 Task: Look for products in the category "Prepared Meals" from Miracle Noodle only.
Action: Mouse moved to (286, 137)
Screenshot: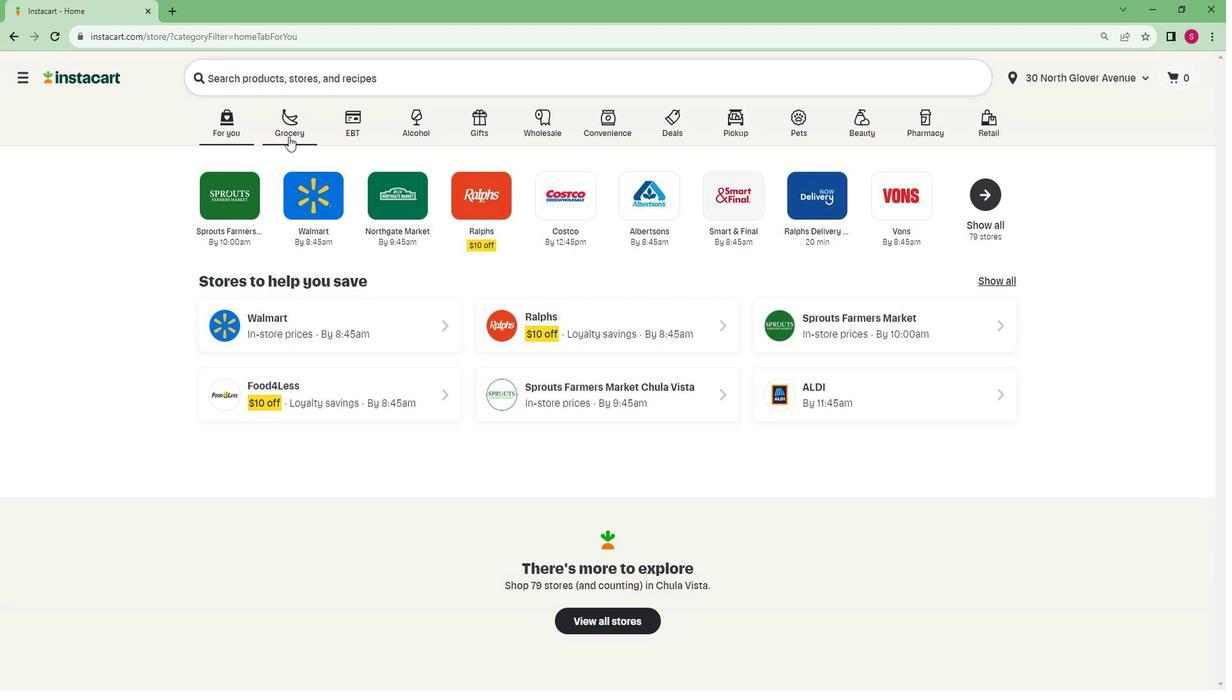 
Action: Mouse pressed left at (286, 137)
Screenshot: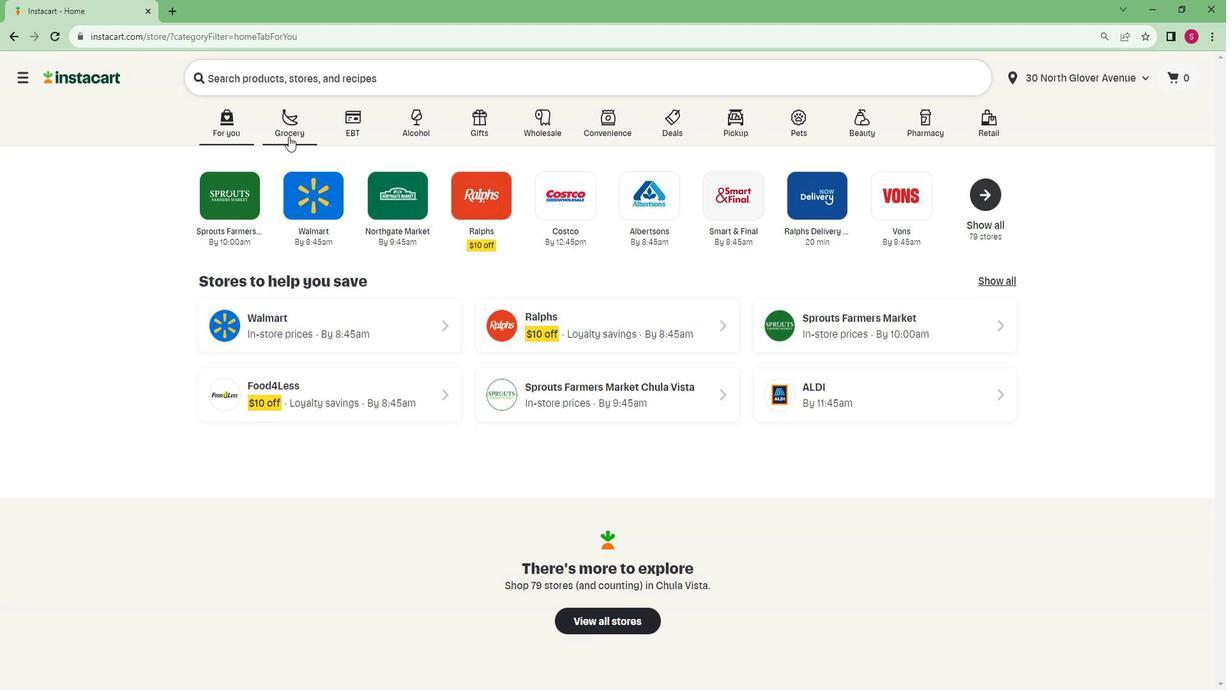 
Action: Mouse moved to (251, 369)
Screenshot: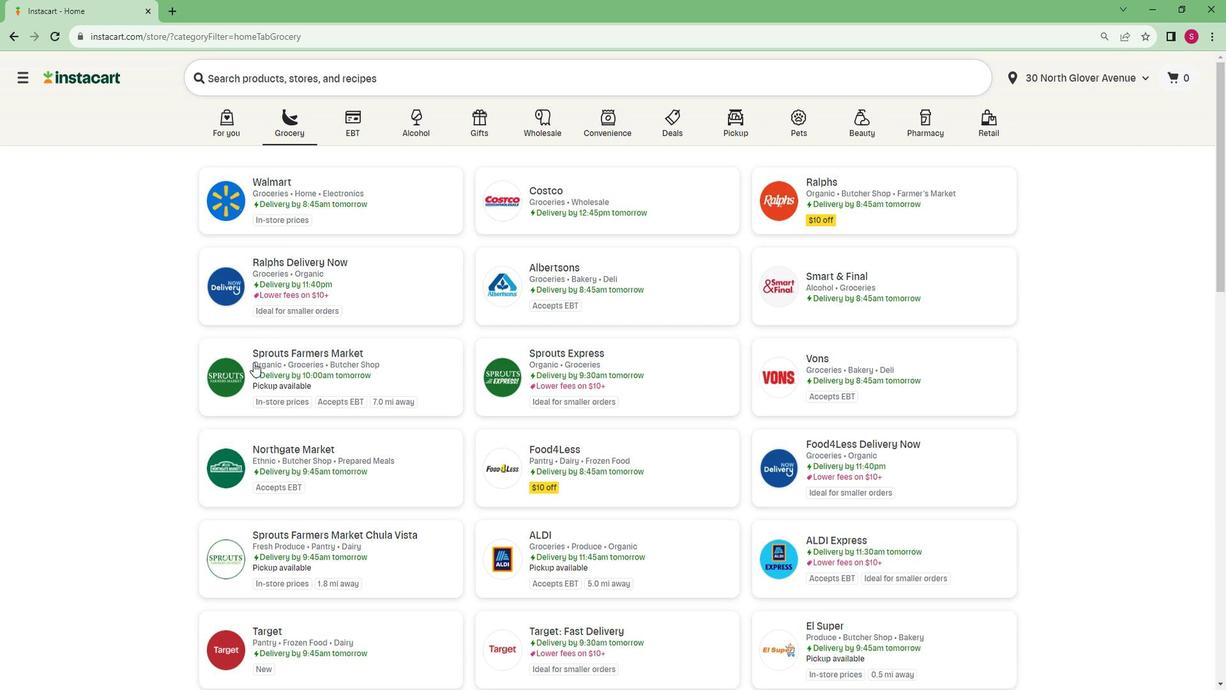 
Action: Mouse pressed left at (251, 369)
Screenshot: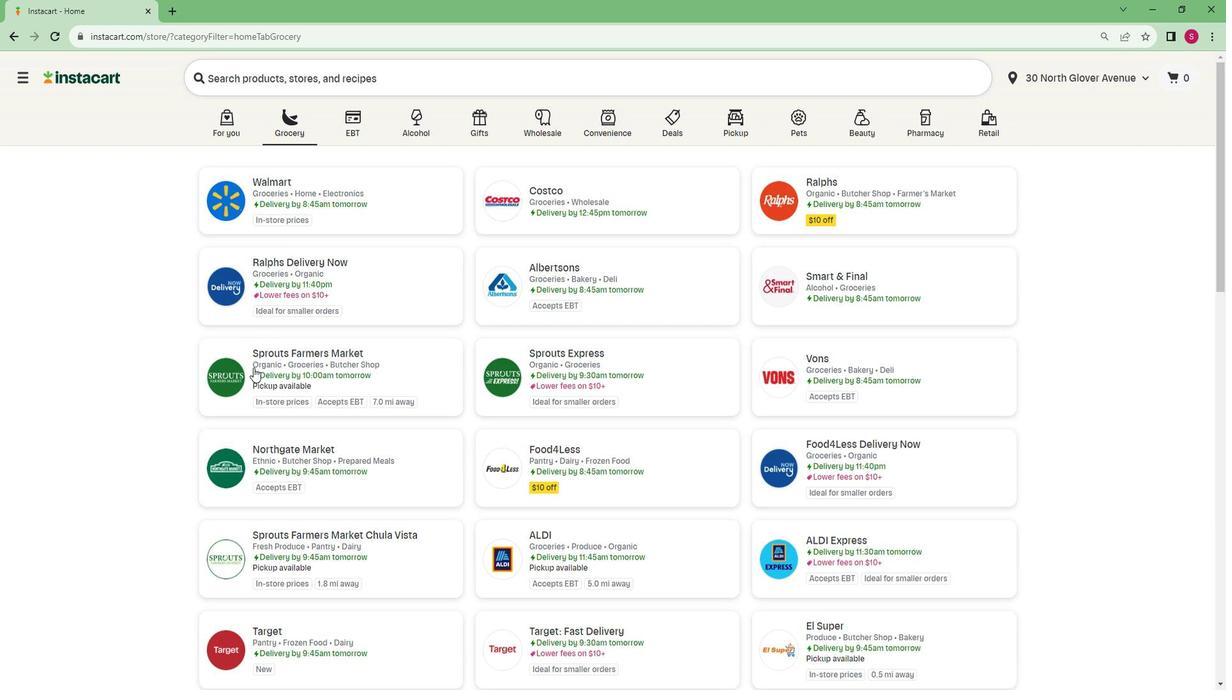 
Action: Mouse moved to (108, 503)
Screenshot: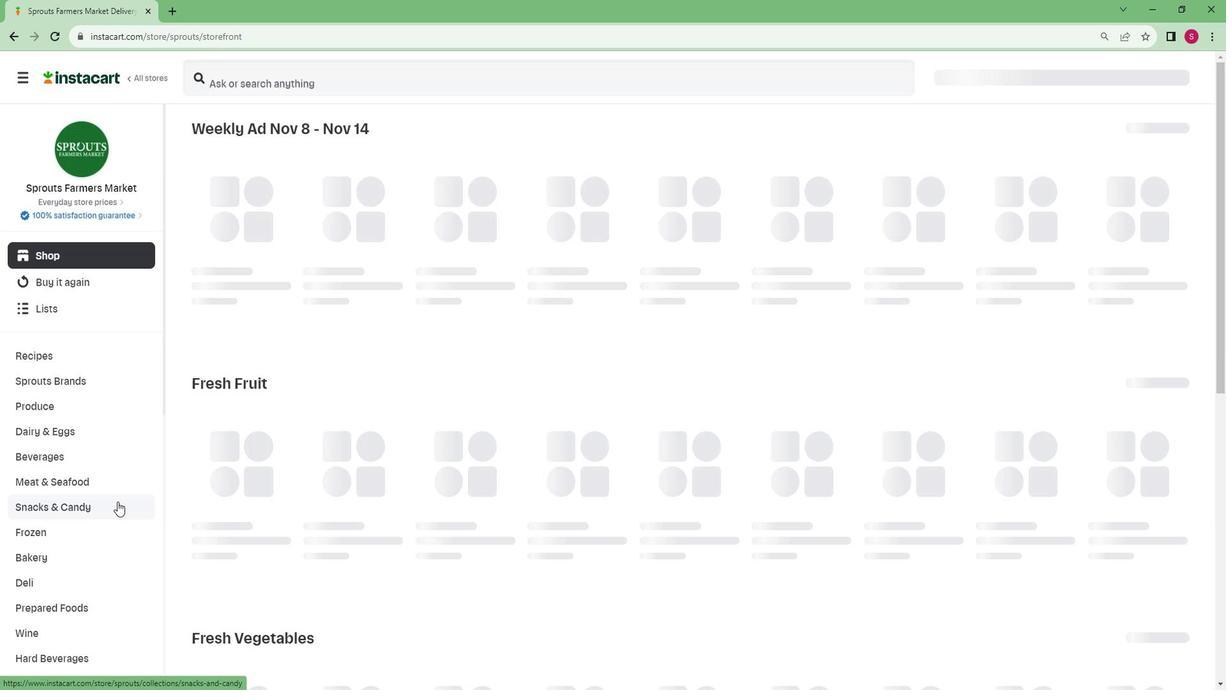 
Action: Mouse scrolled (108, 502) with delta (0, 0)
Screenshot: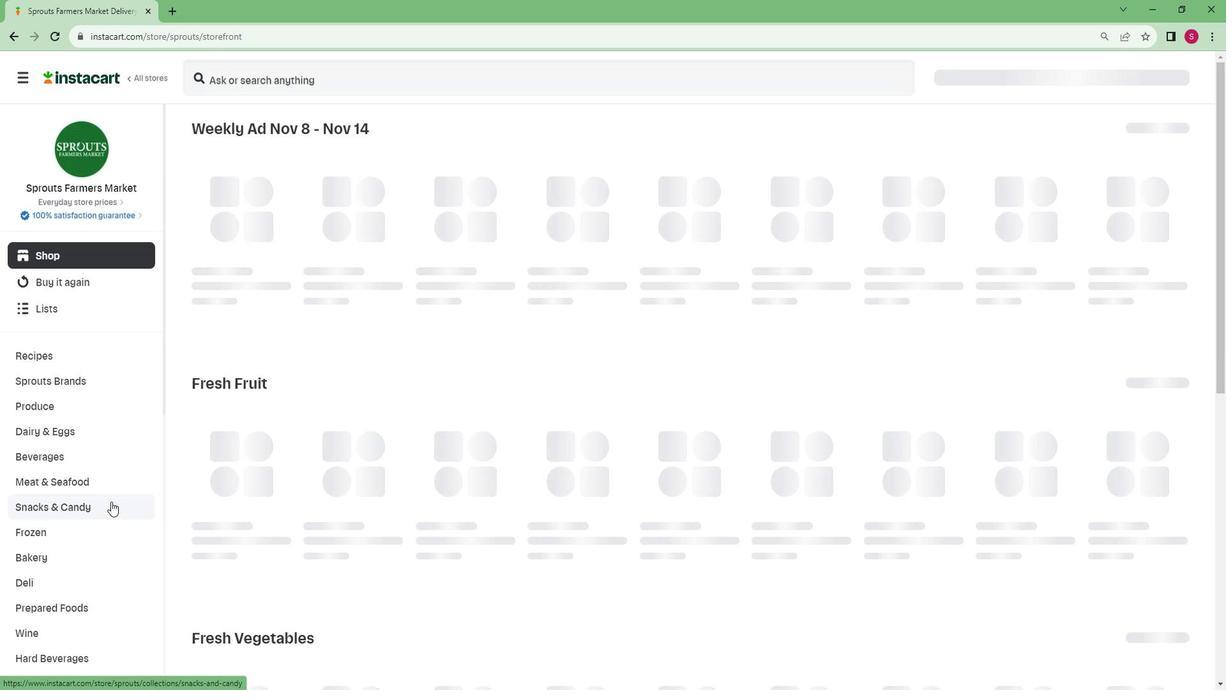
Action: Mouse scrolled (108, 502) with delta (0, 0)
Screenshot: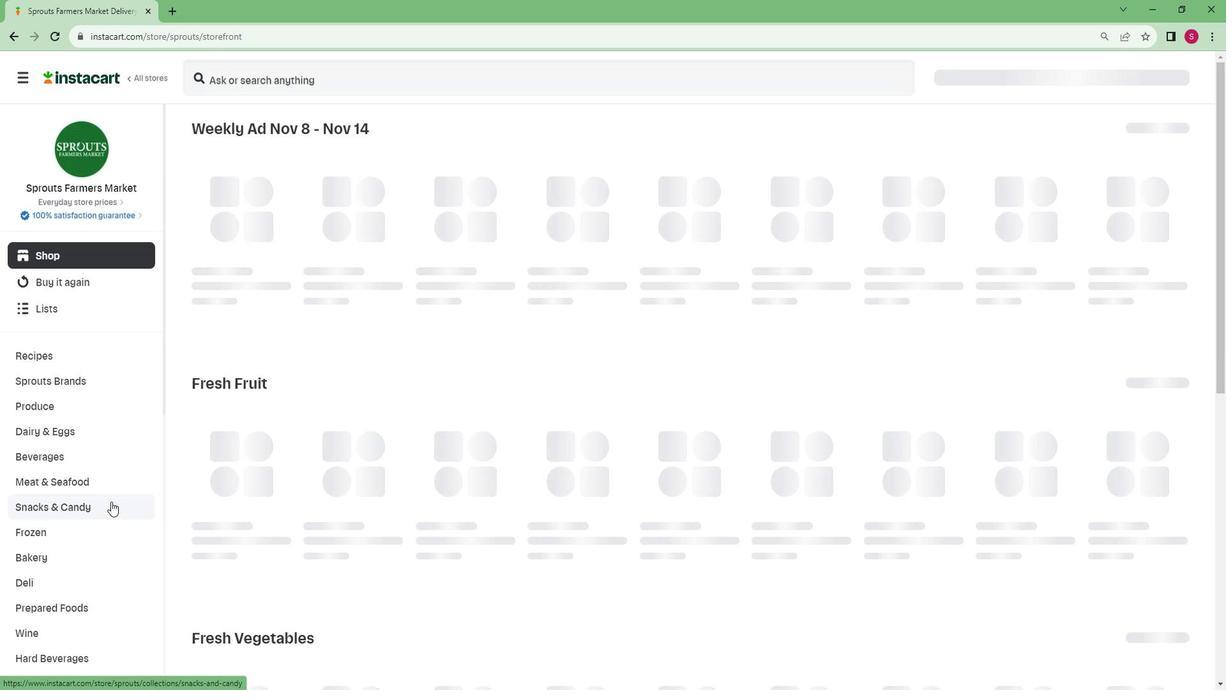
Action: Mouse scrolled (108, 502) with delta (0, 0)
Screenshot: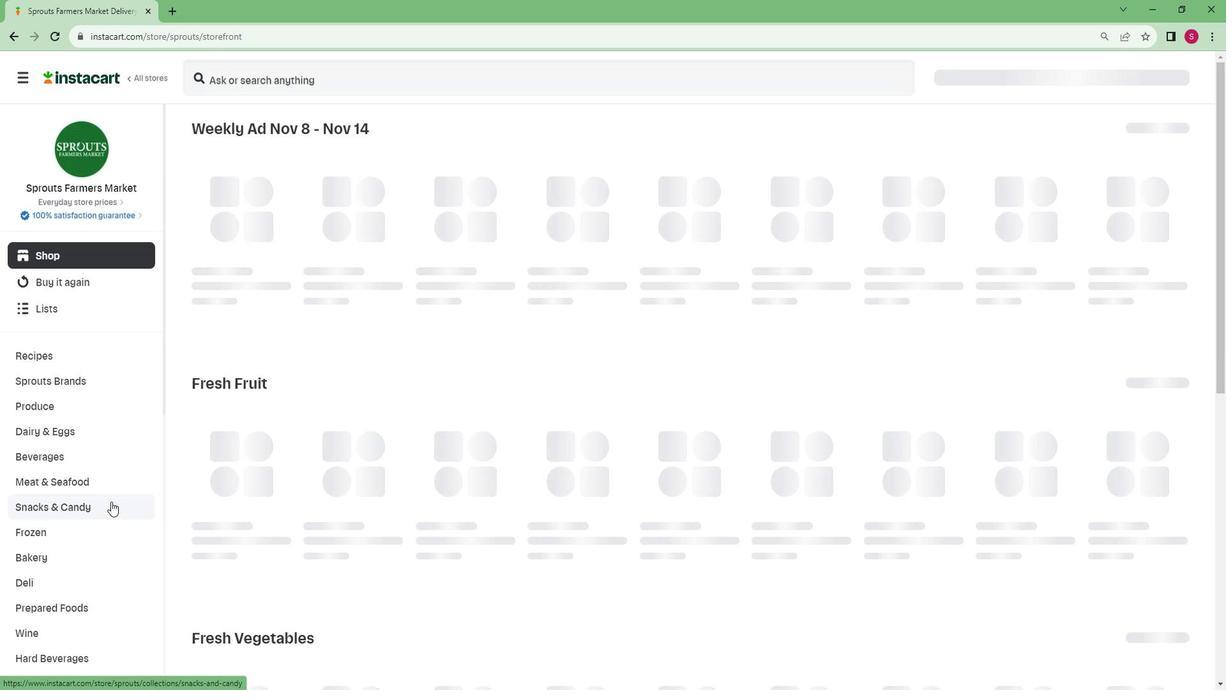 
Action: Mouse scrolled (108, 502) with delta (0, 0)
Screenshot: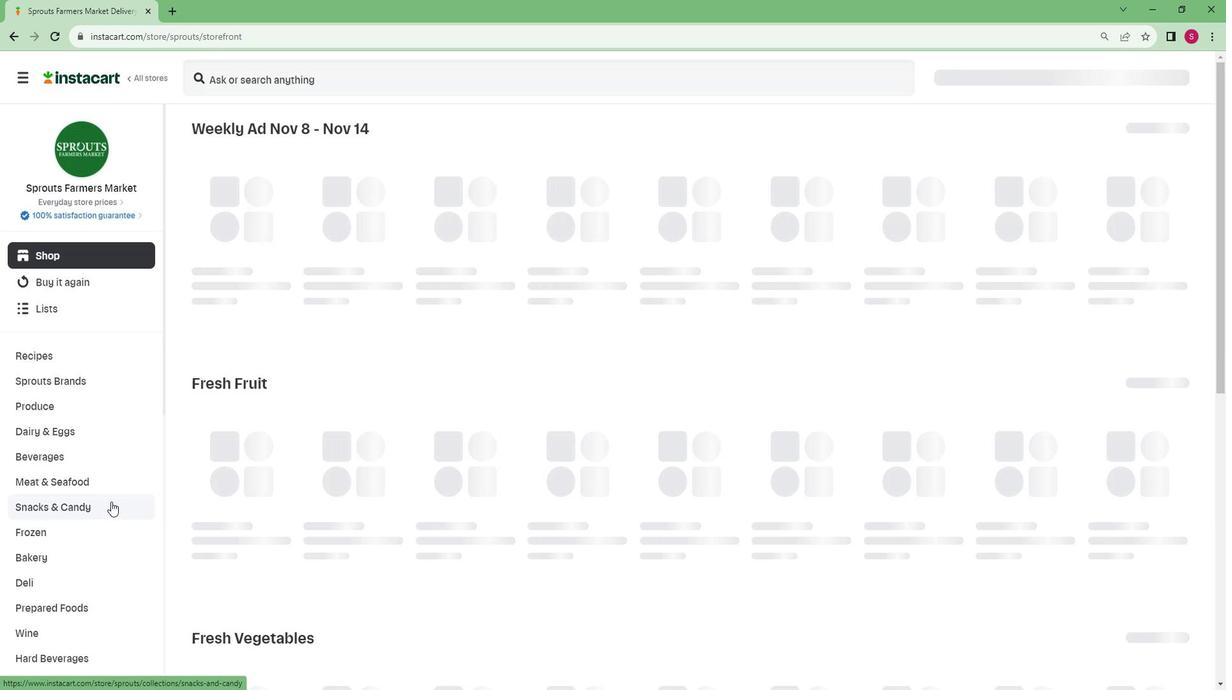 
Action: Mouse moved to (107, 502)
Screenshot: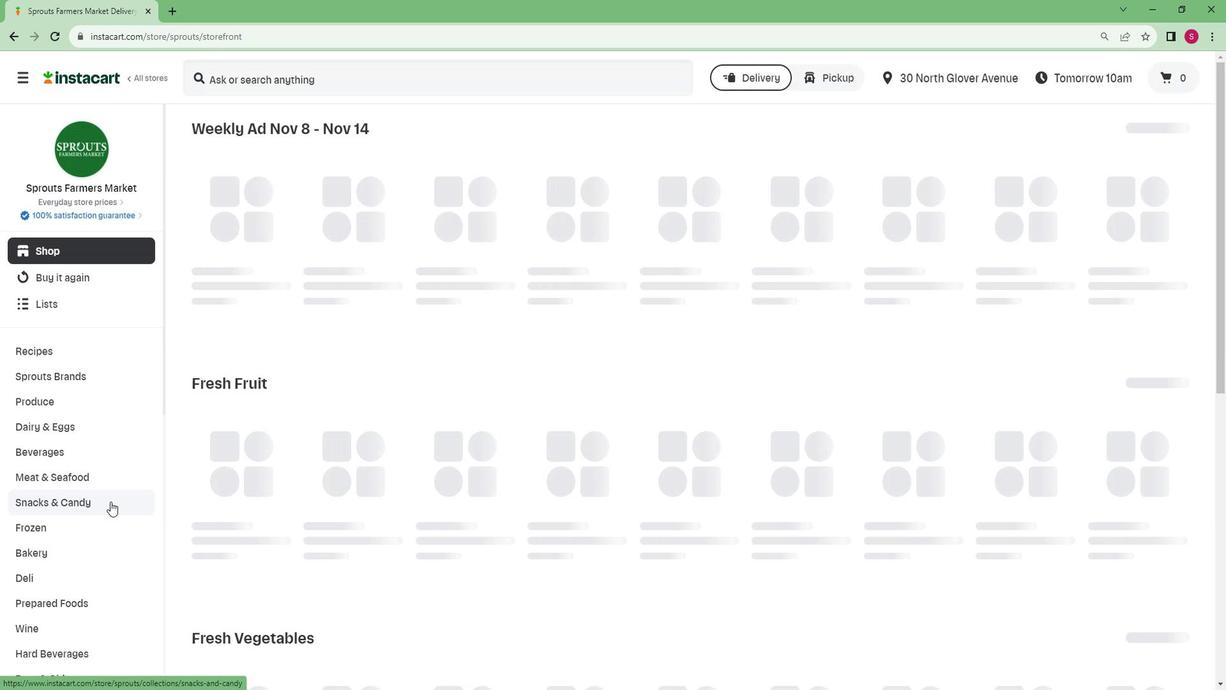 
Action: Mouse scrolled (107, 502) with delta (0, 0)
Screenshot: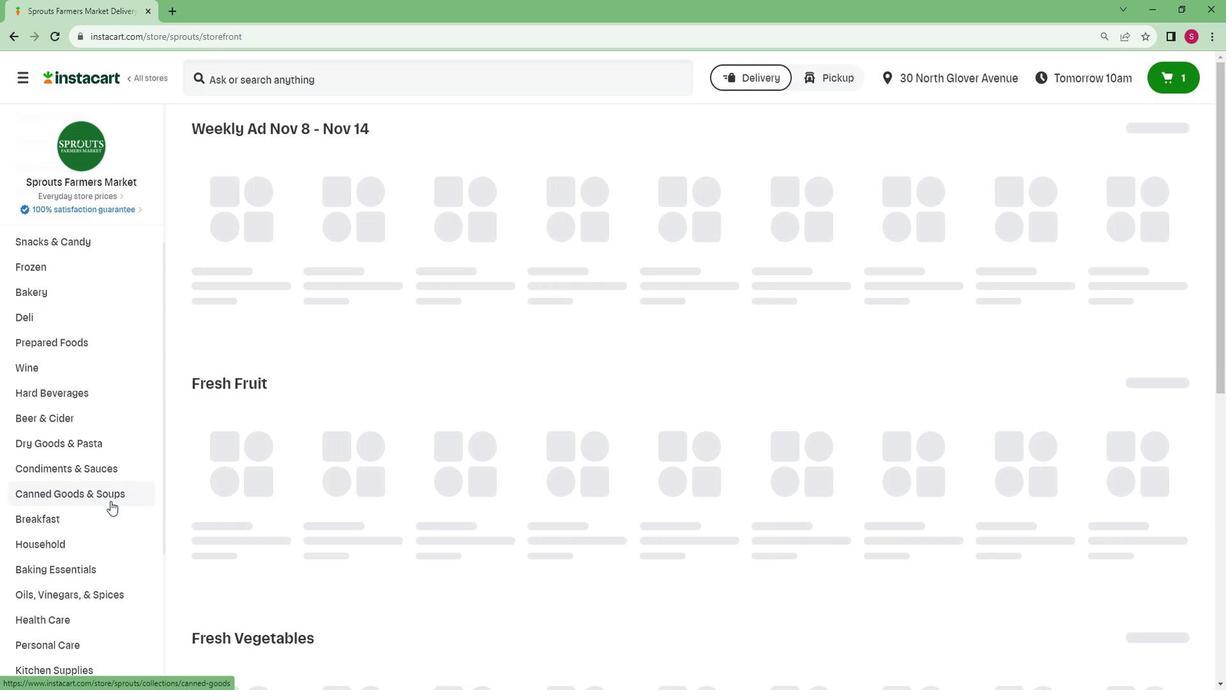 
Action: Mouse scrolled (107, 502) with delta (0, 0)
Screenshot: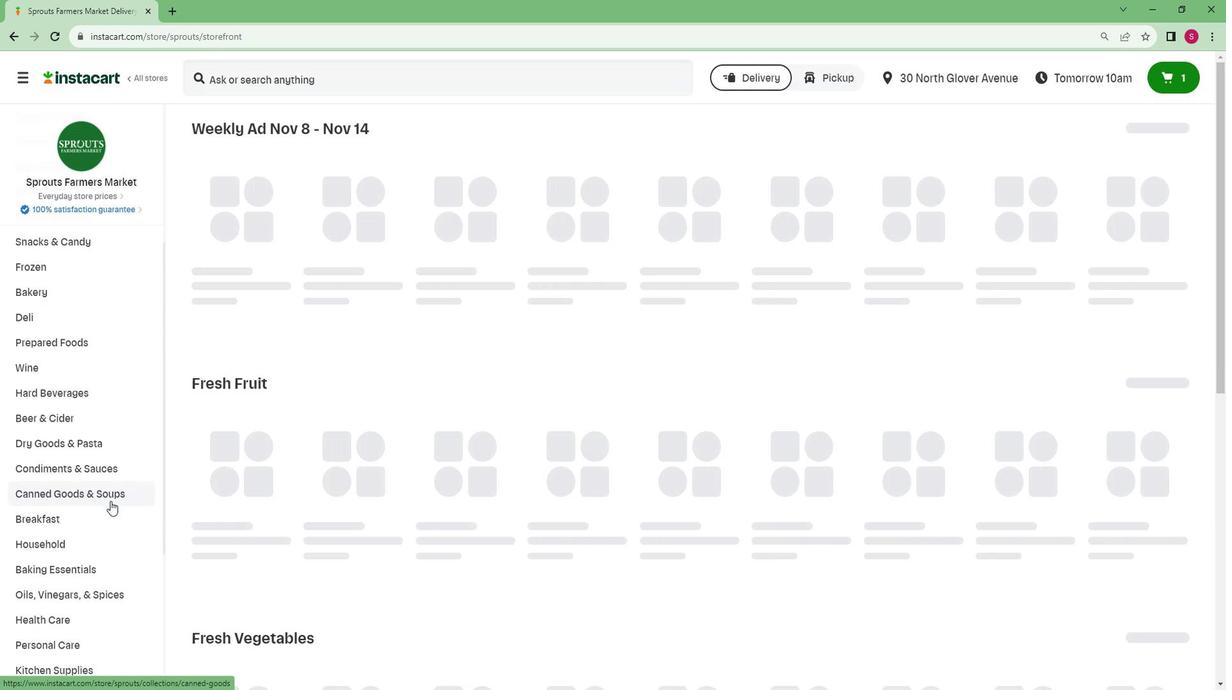 
Action: Mouse scrolled (107, 502) with delta (0, 0)
Screenshot: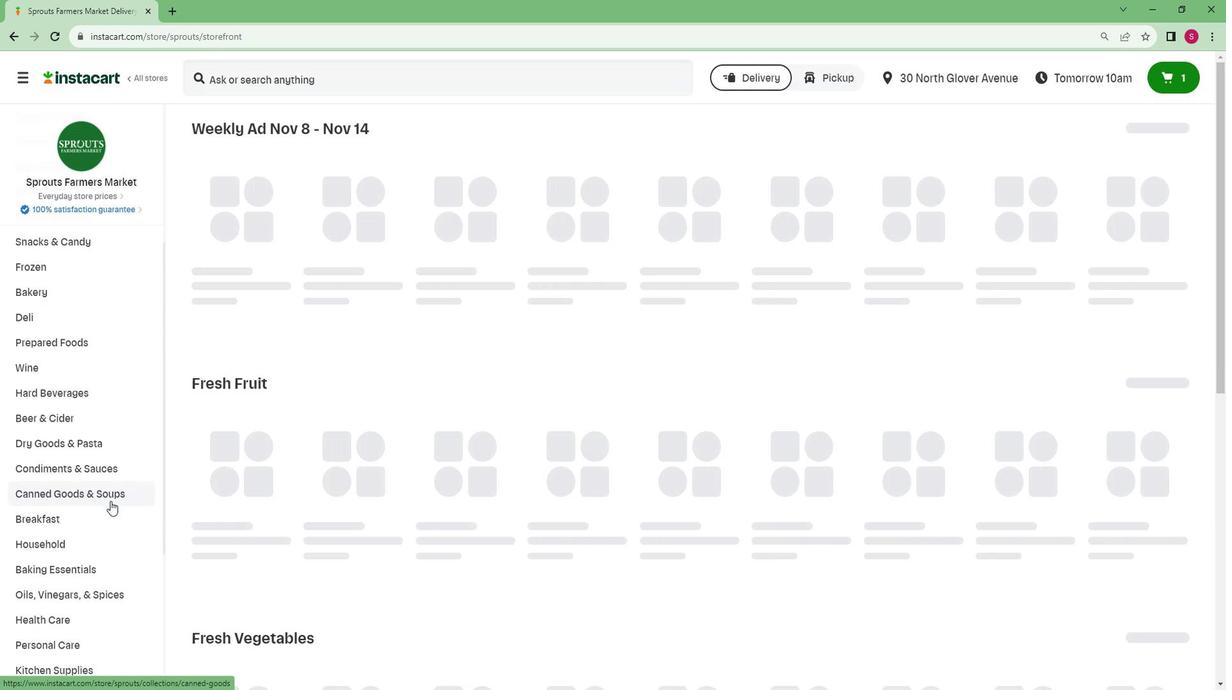 
Action: Mouse scrolled (107, 502) with delta (0, 0)
Screenshot: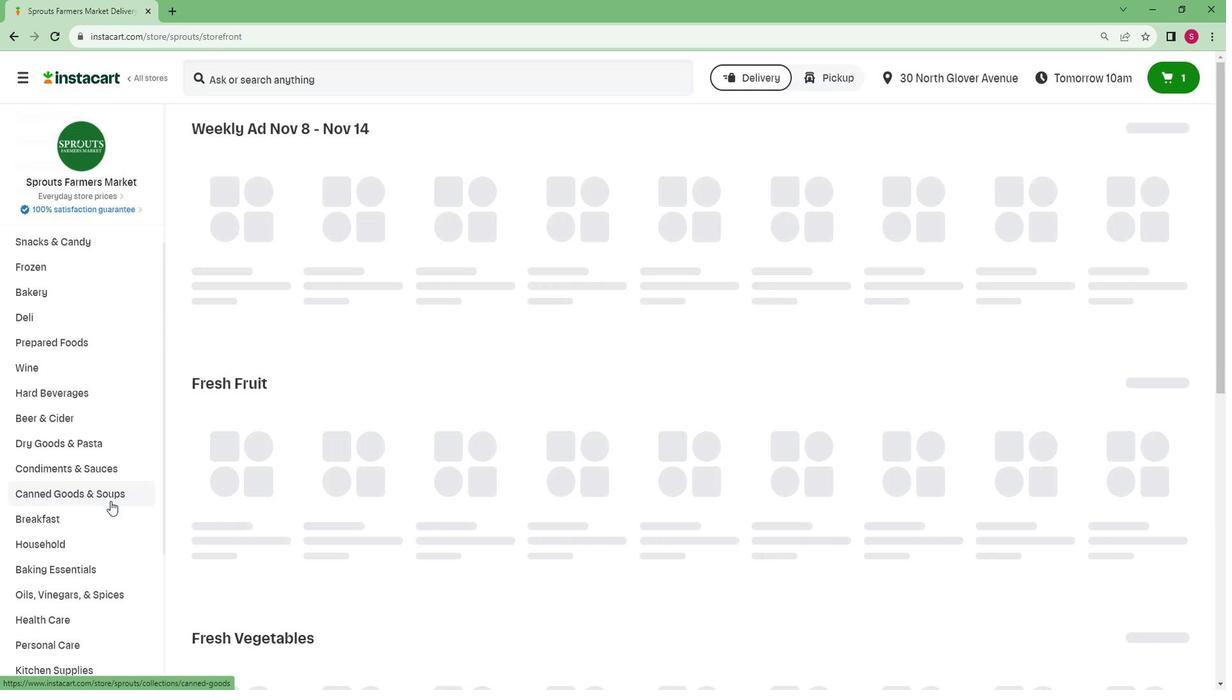 
Action: Mouse moved to (58, 666)
Screenshot: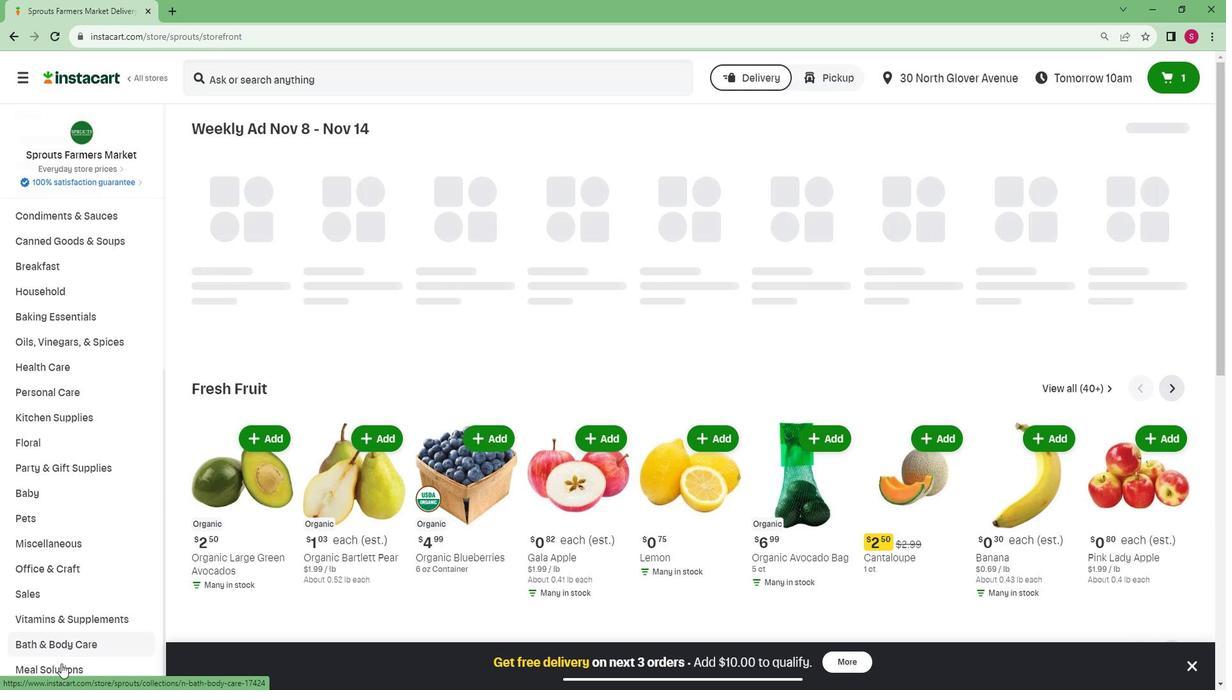 
Action: Mouse pressed left at (58, 666)
Screenshot: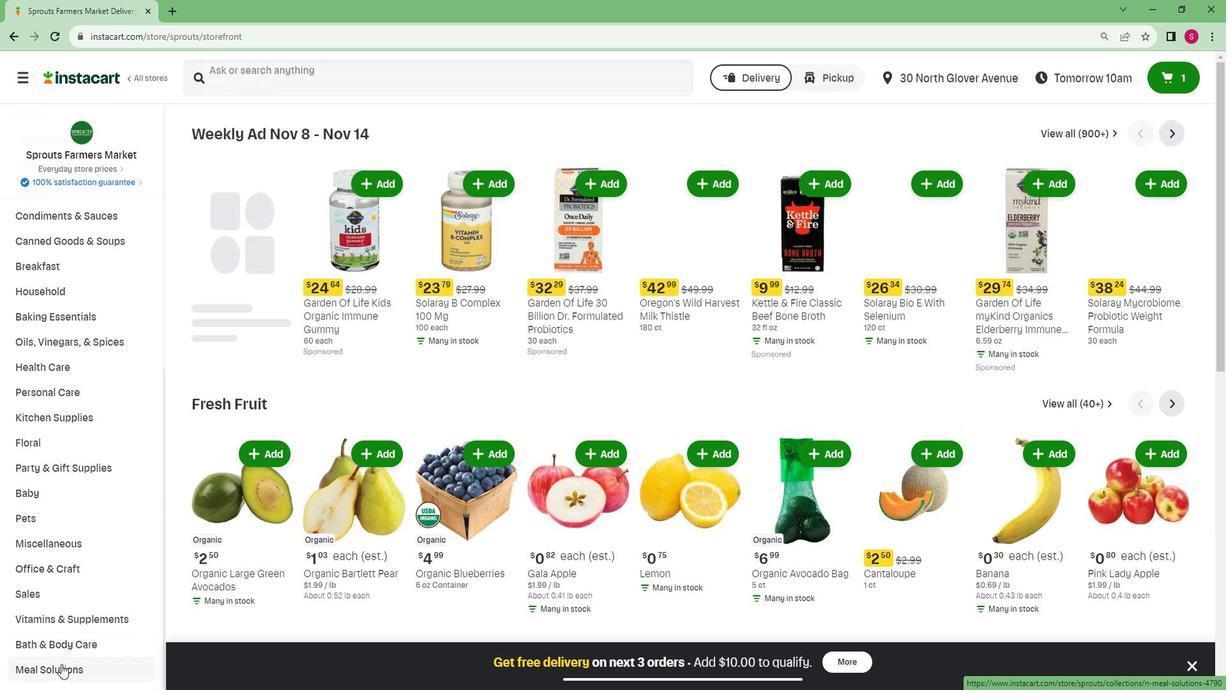 
Action: Mouse moved to (67, 641)
Screenshot: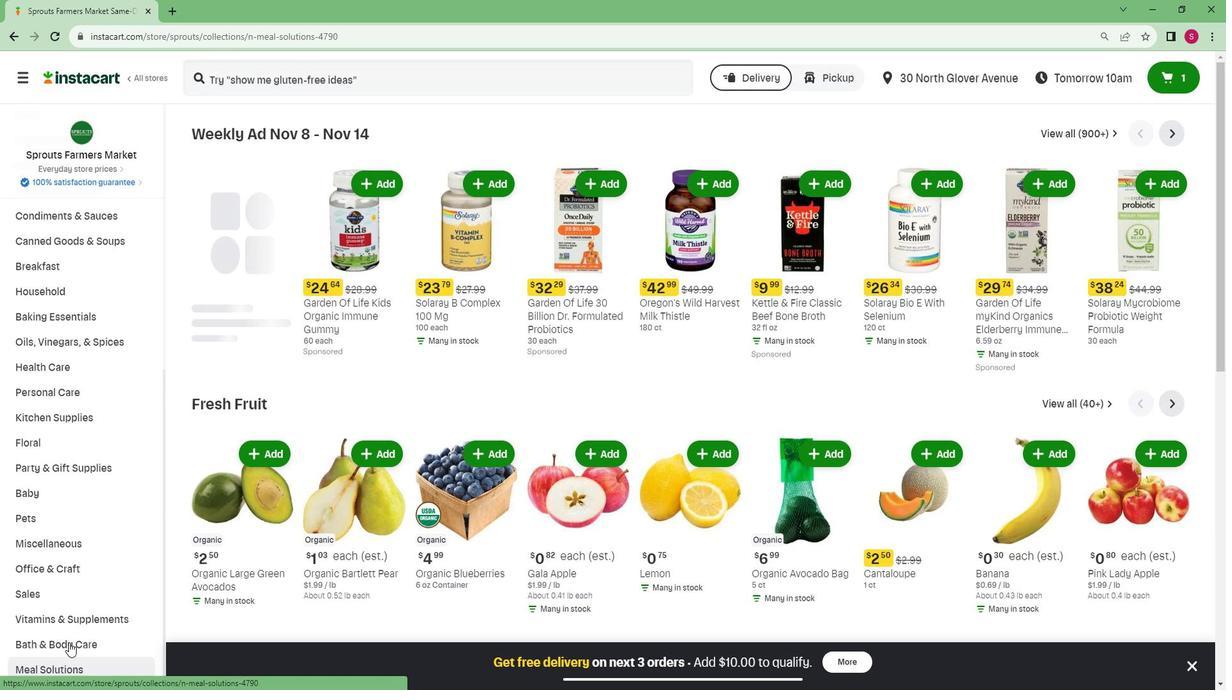
Action: Mouse scrolled (67, 640) with delta (0, 0)
Screenshot: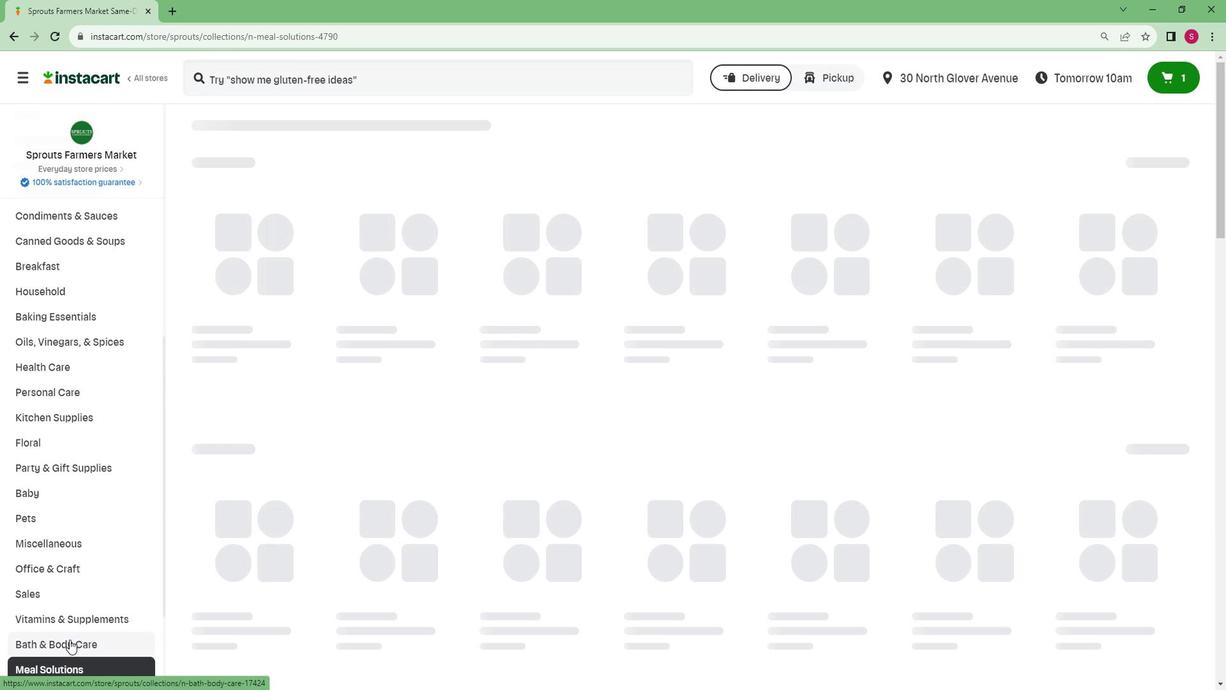 
Action: Mouse scrolled (67, 640) with delta (0, 0)
Screenshot: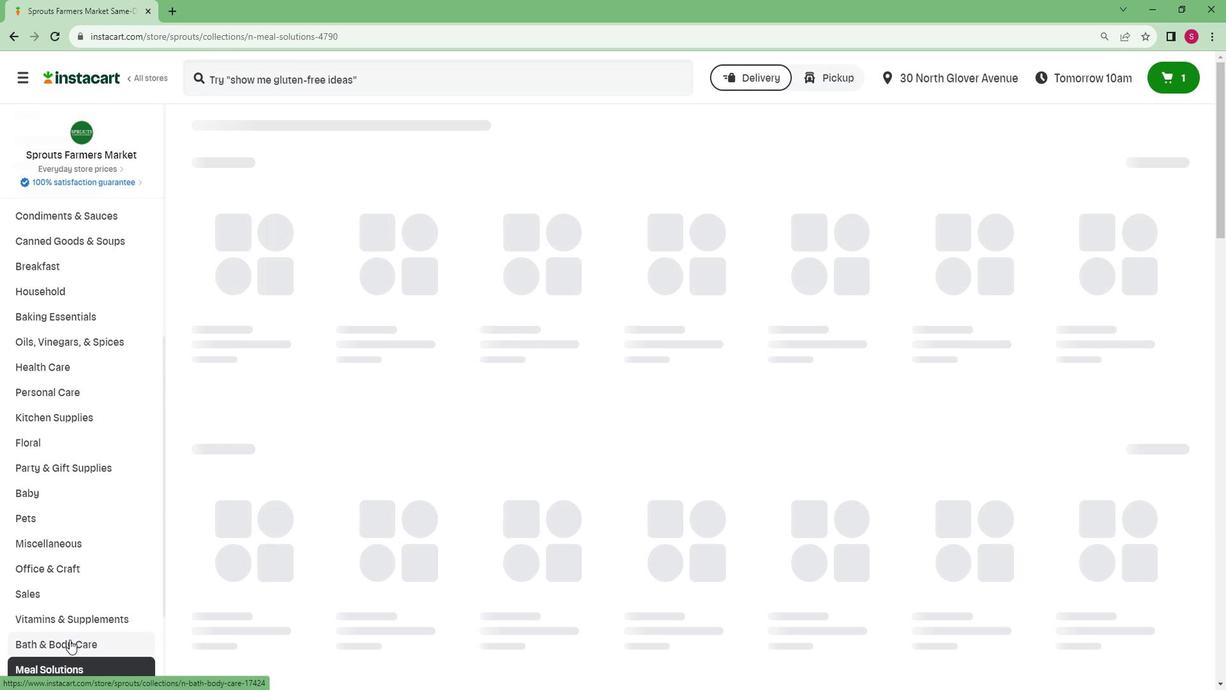 
Action: Mouse scrolled (67, 640) with delta (0, 0)
Screenshot: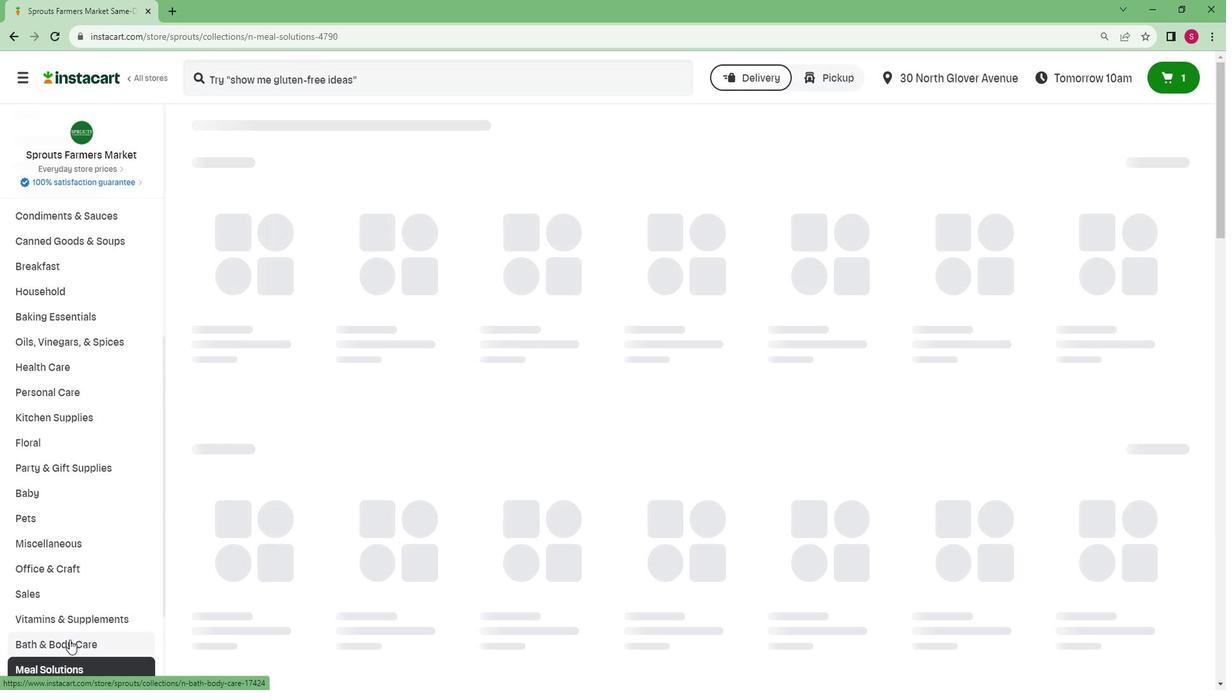 
Action: Mouse scrolled (67, 640) with delta (0, 0)
Screenshot: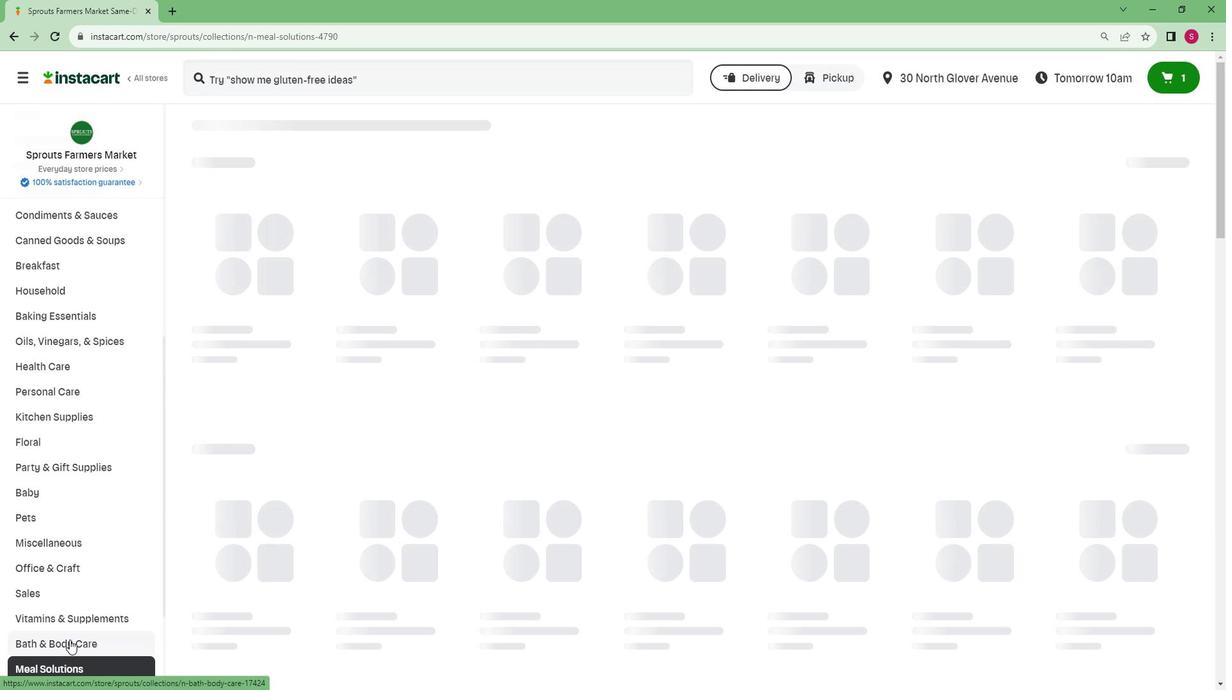 
Action: Mouse moved to (74, 601)
Screenshot: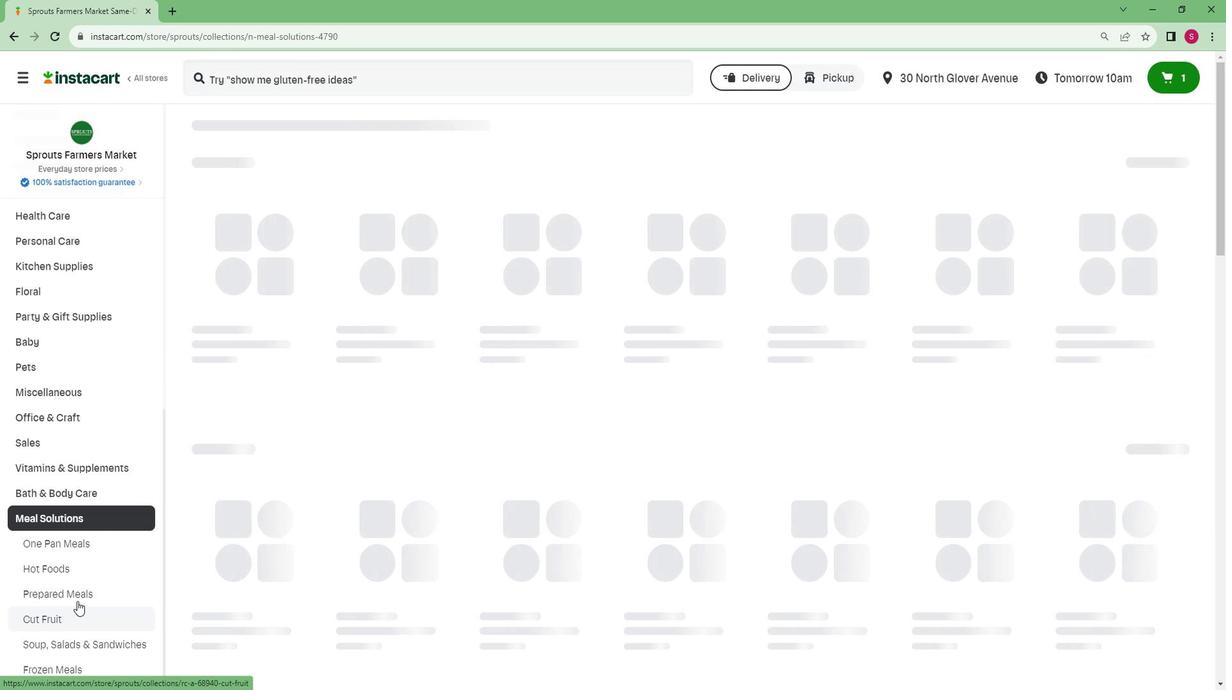 
Action: Mouse pressed left at (74, 601)
Screenshot: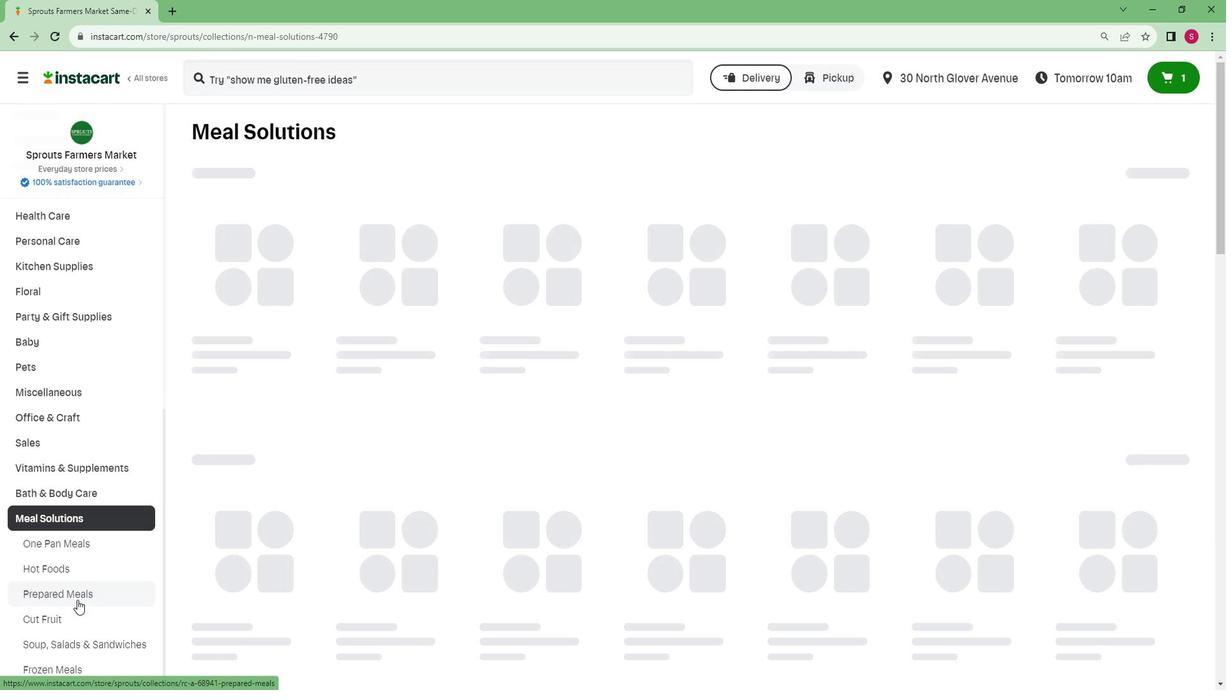 
Action: Mouse moved to (410, 192)
Screenshot: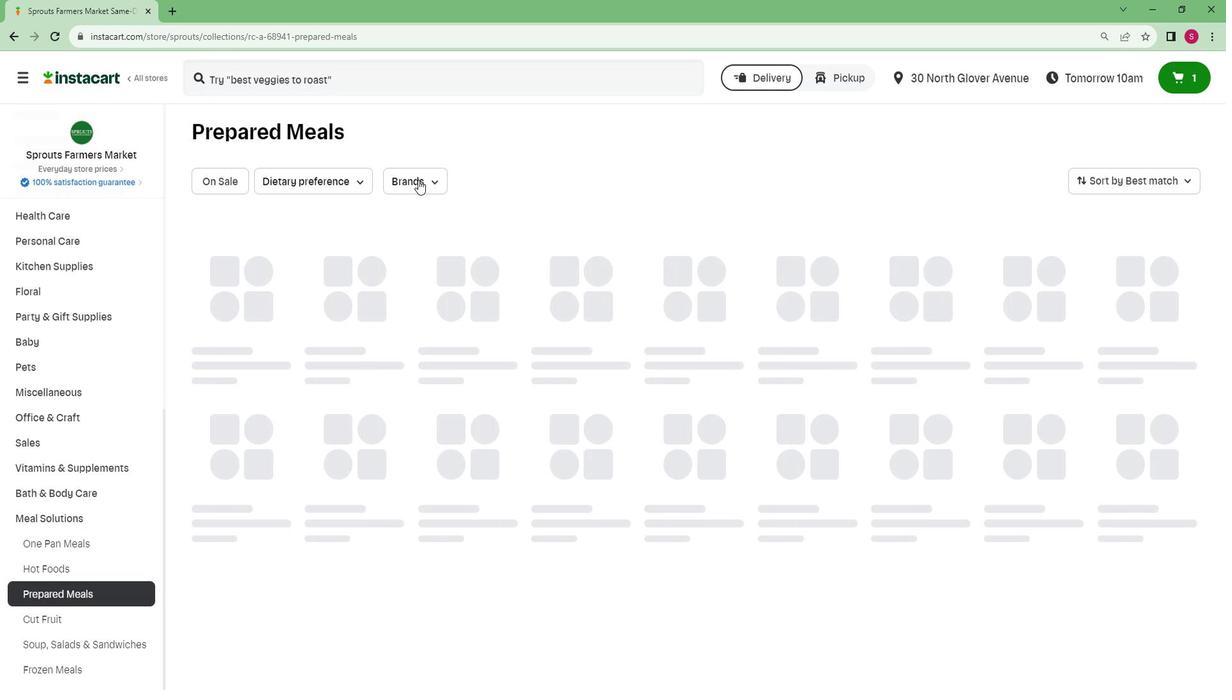 
Action: Mouse pressed left at (410, 192)
Screenshot: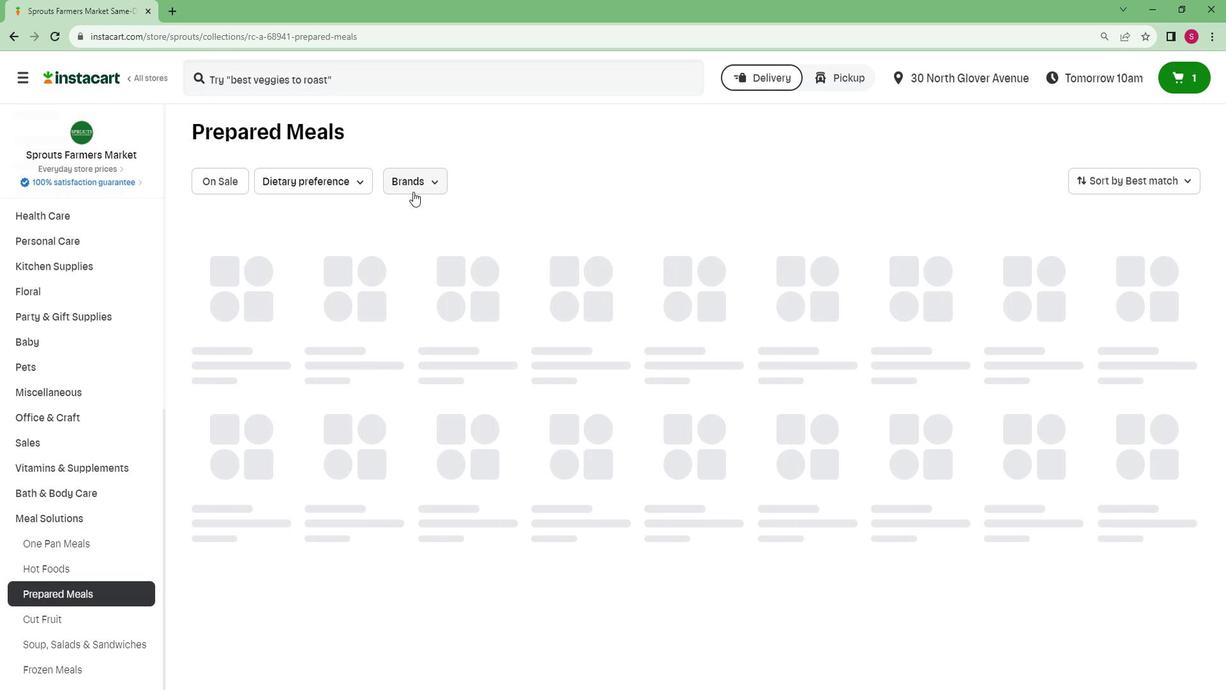 
Action: Mouse moved to (428, 350)
Screenshot: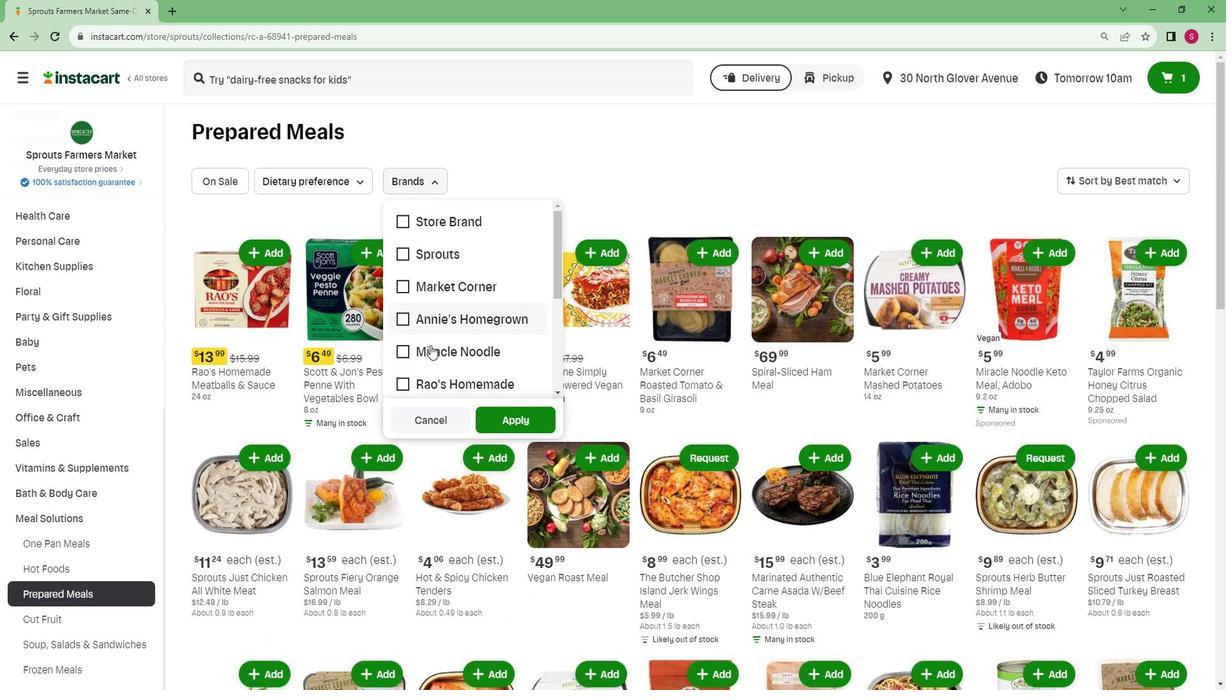 
Action: Mouse pressed left at (428, 350)
Screenshot: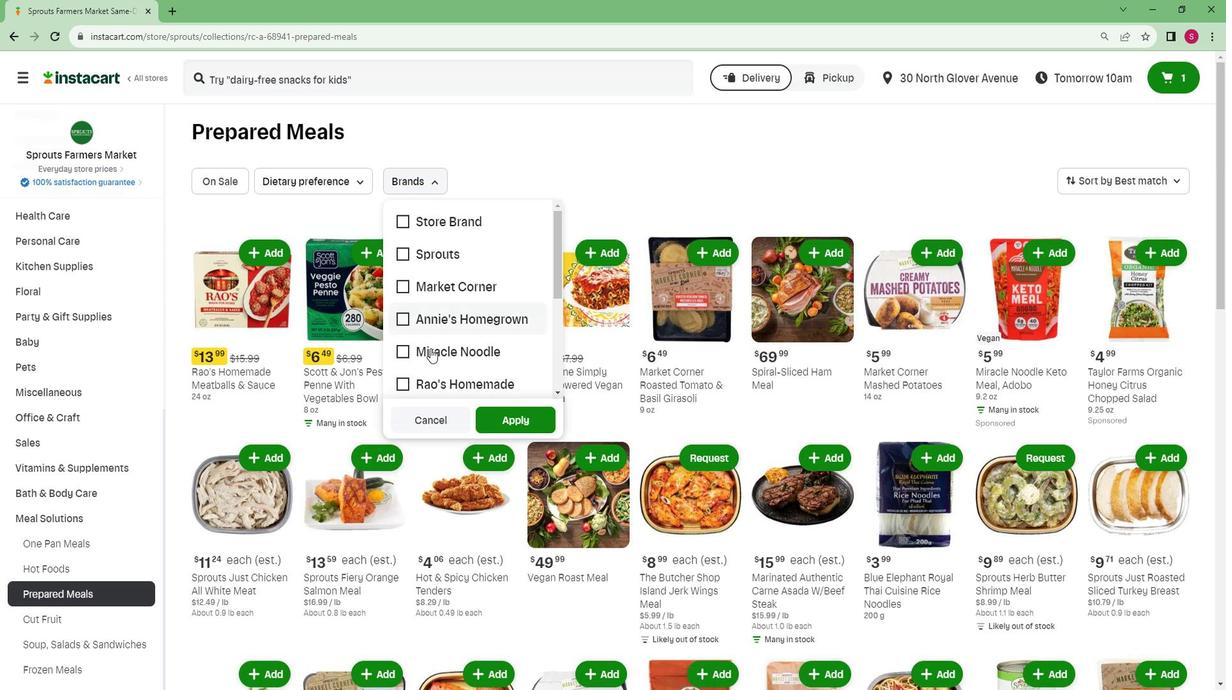 
Action: Mouse moved to (504, 421)
Screenshot: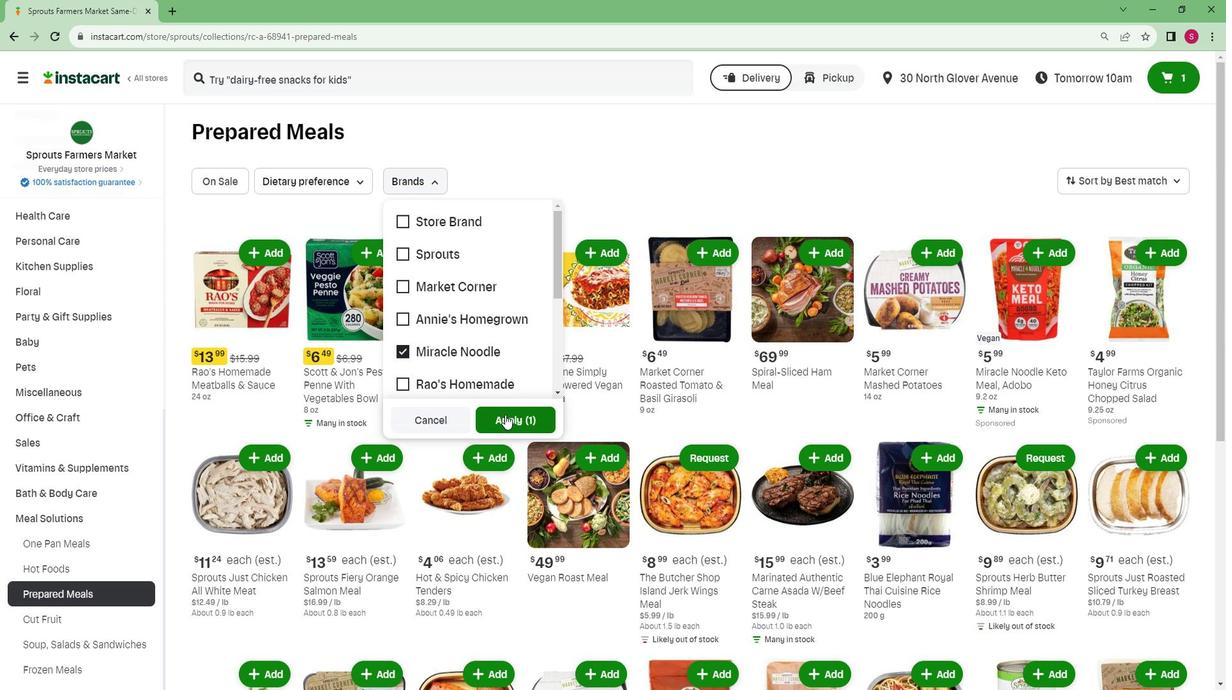 
Action: Mouse pressed left at (504, 421)
Screenshot: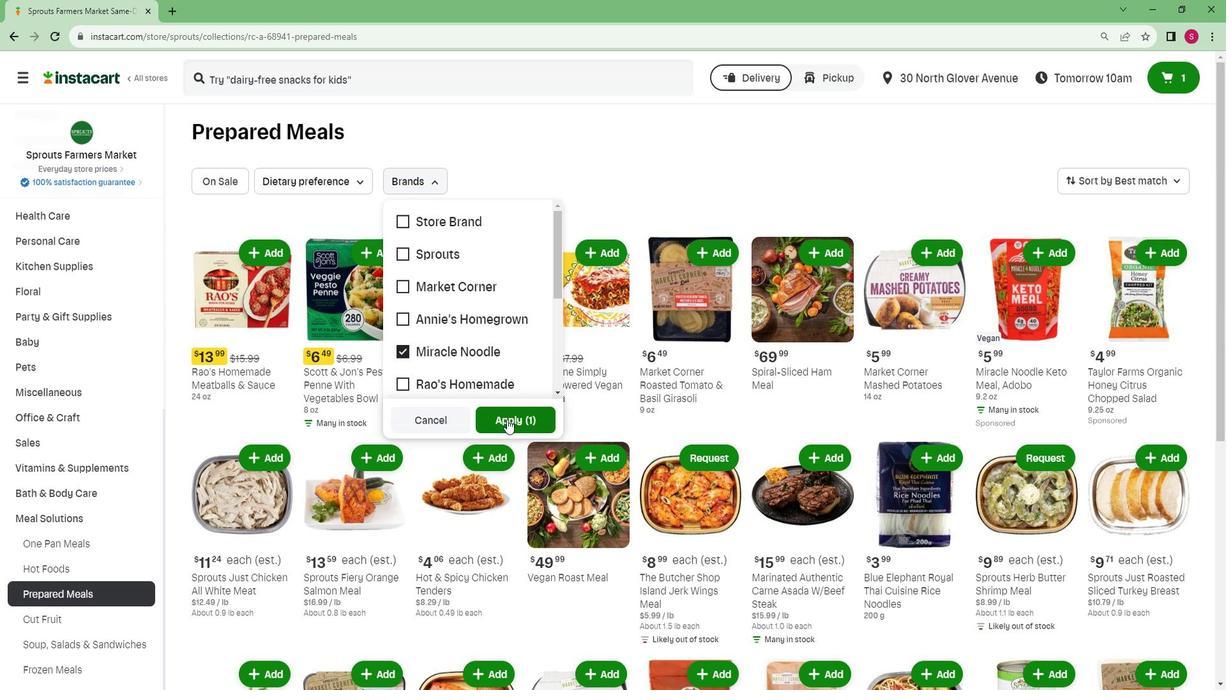 
Action: Mouse moved to (506, 421)
Screenshot: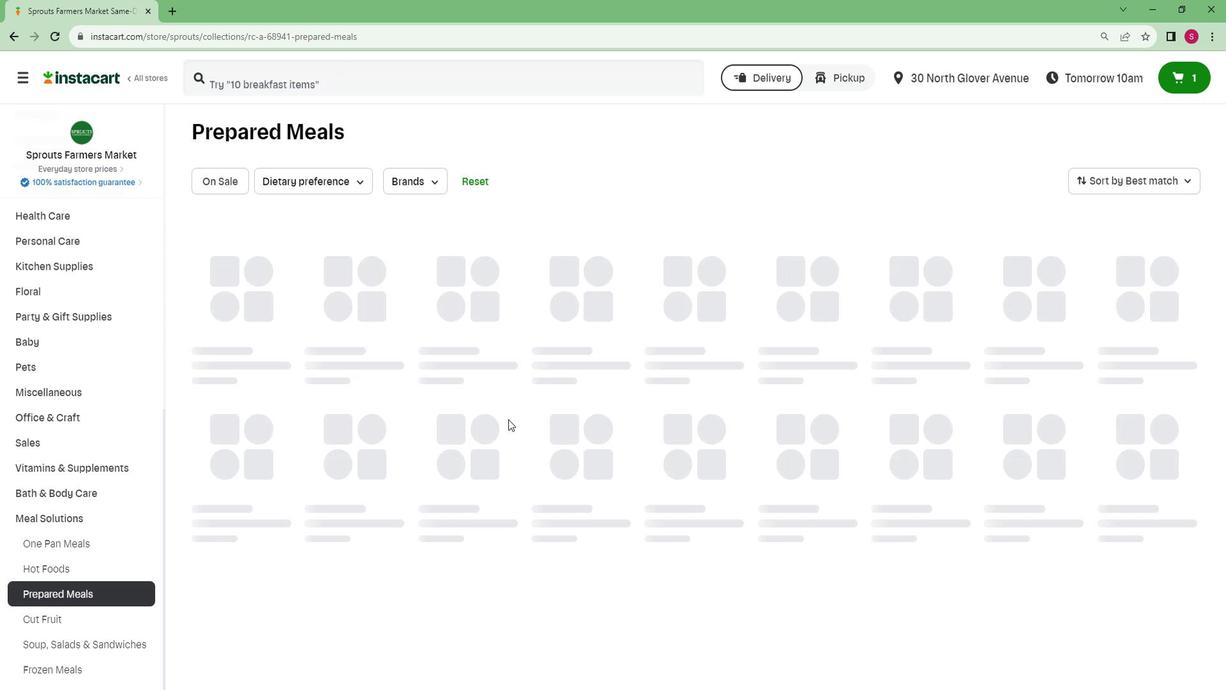 
